Task: Use the formula "RANK.EQ" in spreadsheet "Project portfolio".
Action: Mouse pressed left at (133, 210)
Screenshot: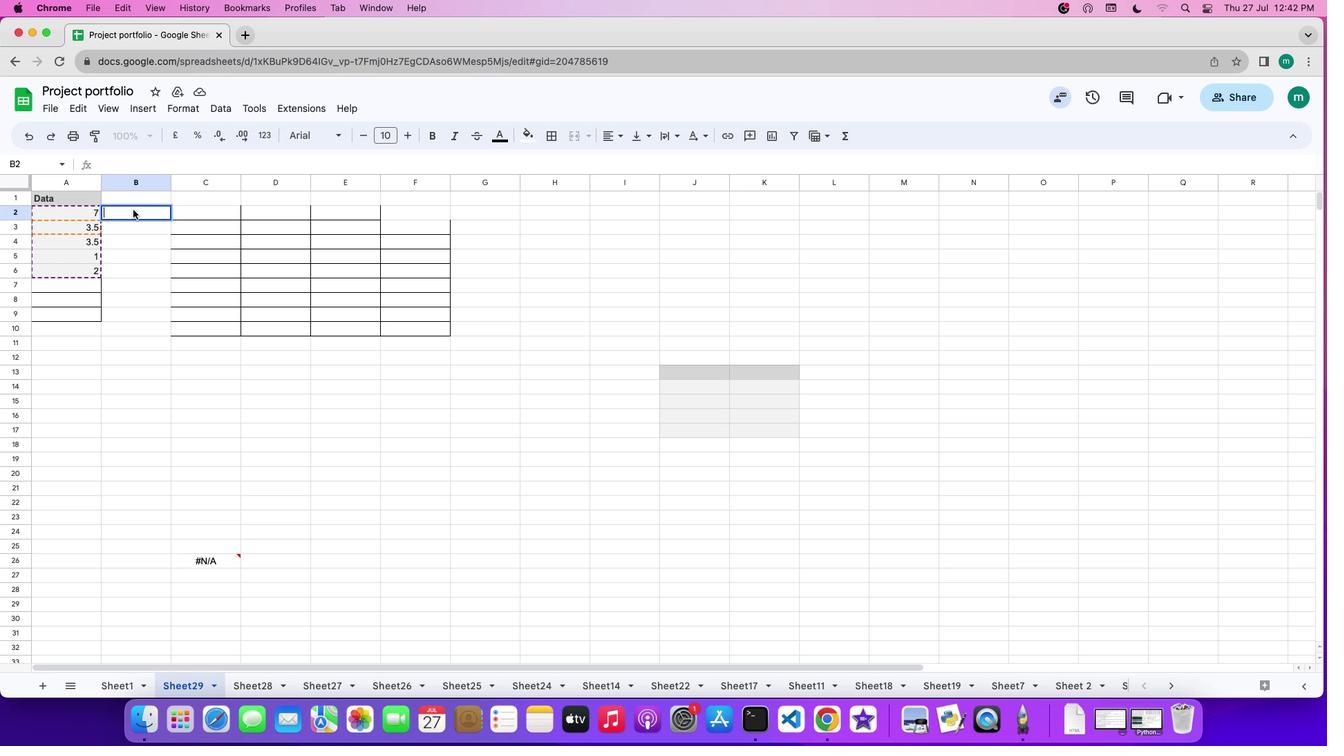 
Action: Mouse pressed left at (133, 210)
Screenshot: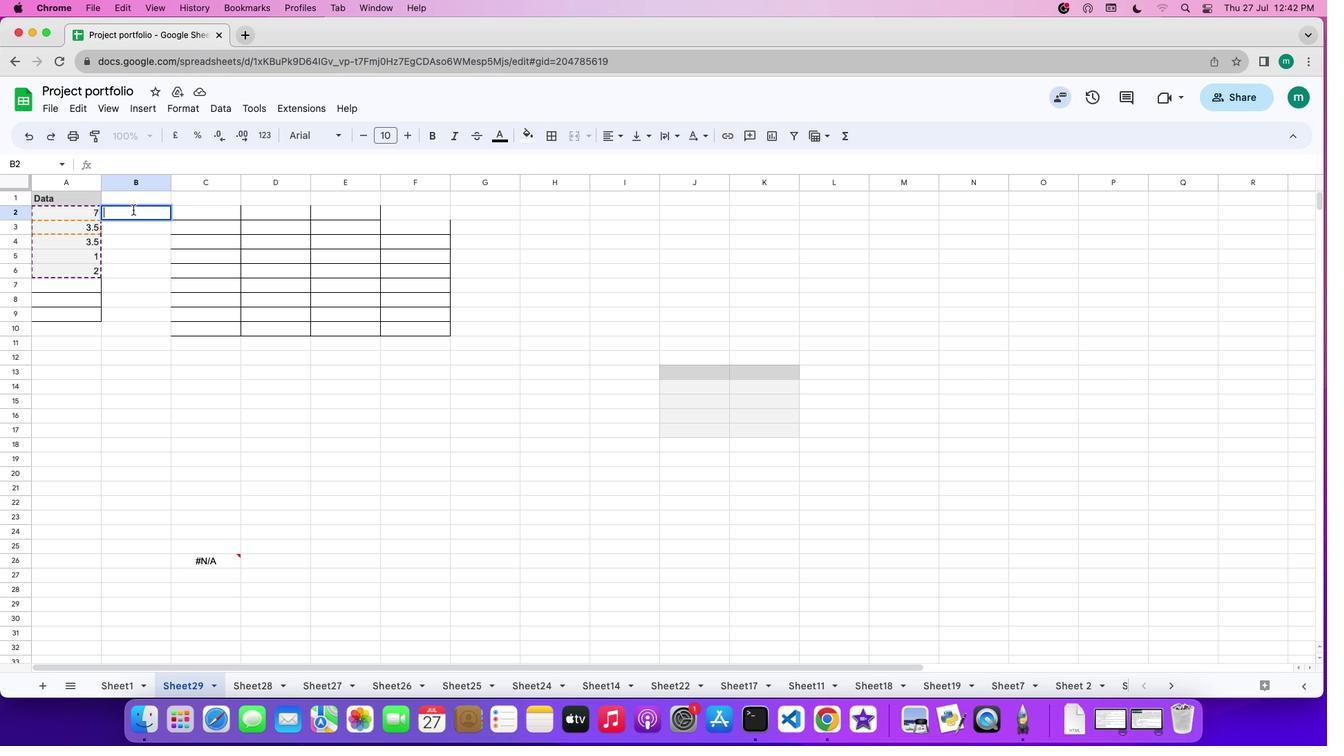 
Action: Key pressed '='
Screenshot: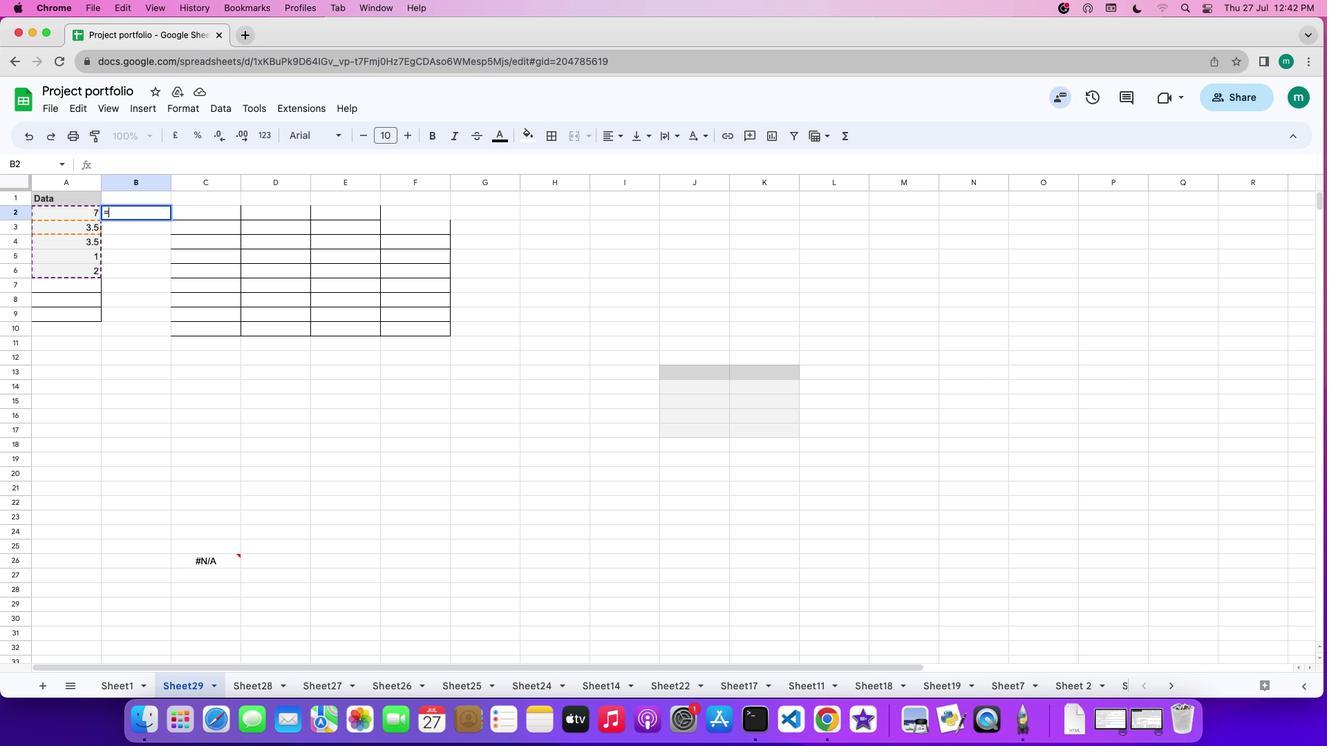 
Action: Mouse moved to (840, 136)
Screenshot: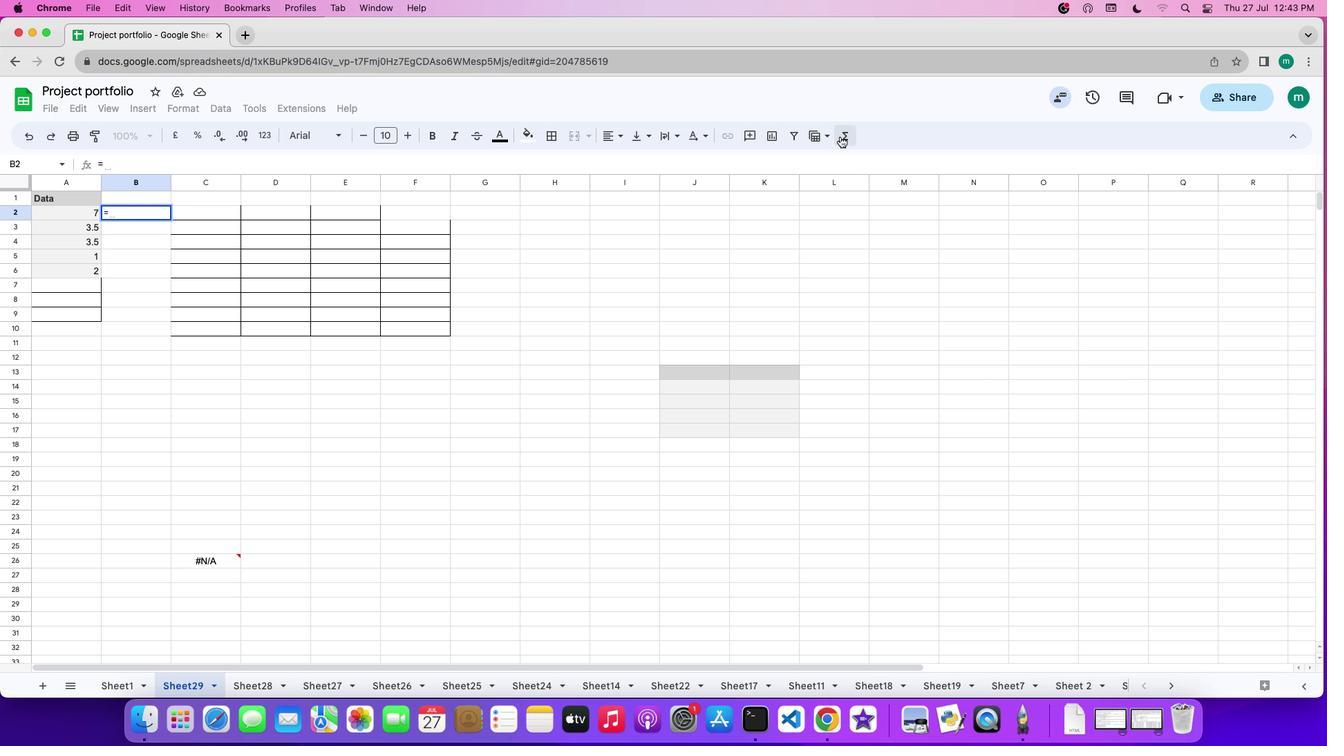
Action: Mouse pressed left at (840, 136)
Screenshot: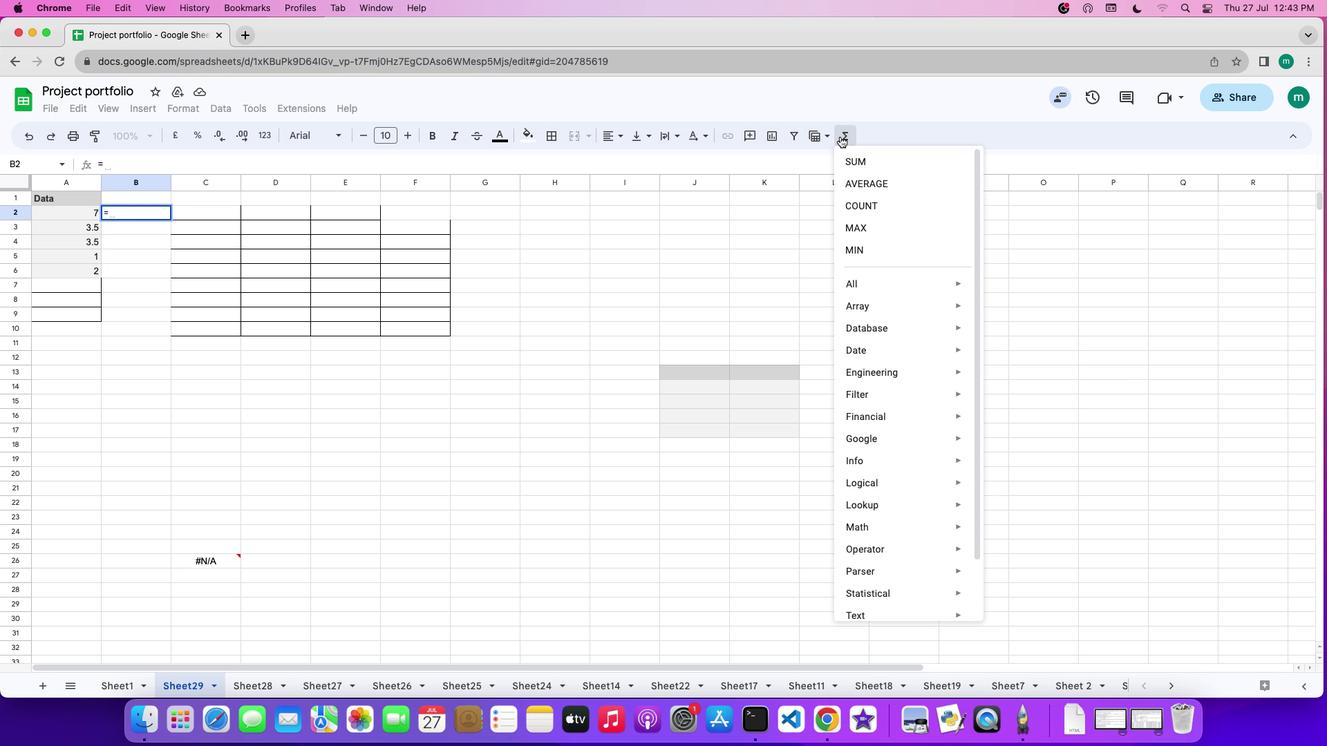 
Action: Mouse moved to (1022, 506)
Screenshot: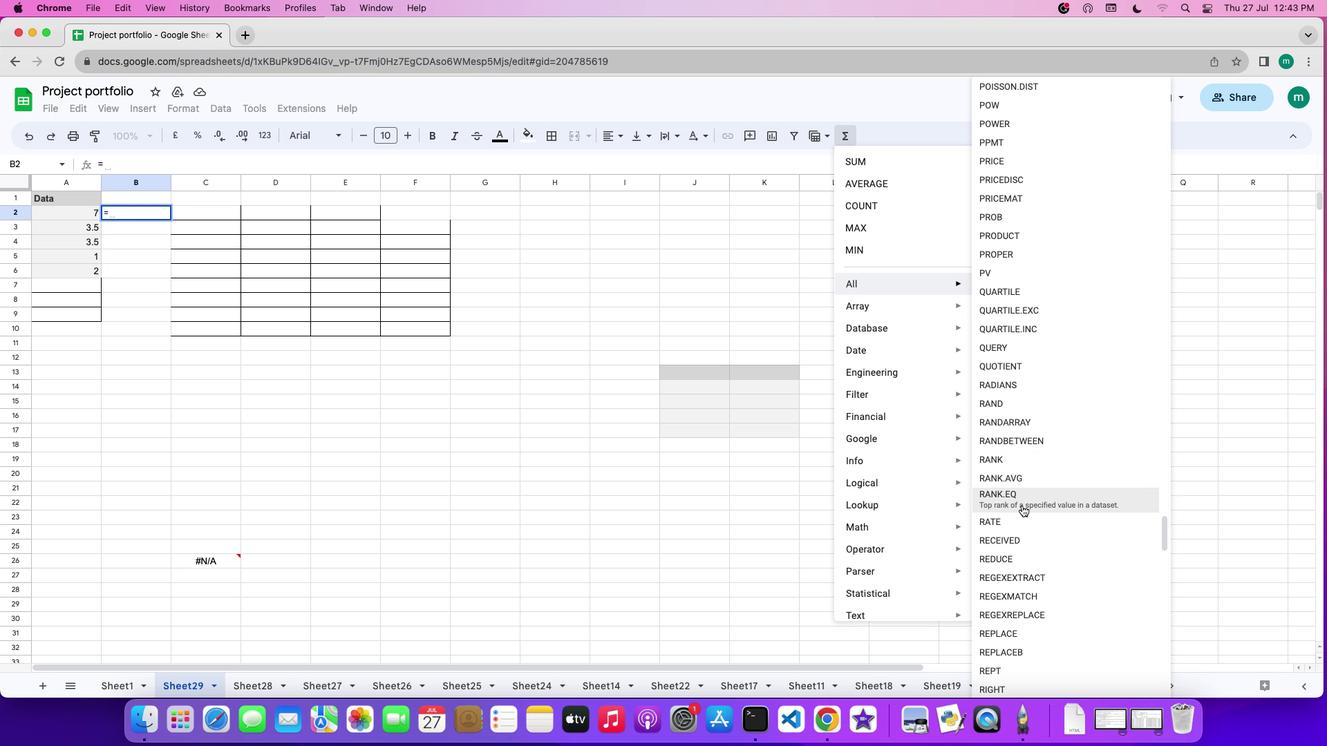
Action: Mouse pressed left at (1022, 506)
Screenshot: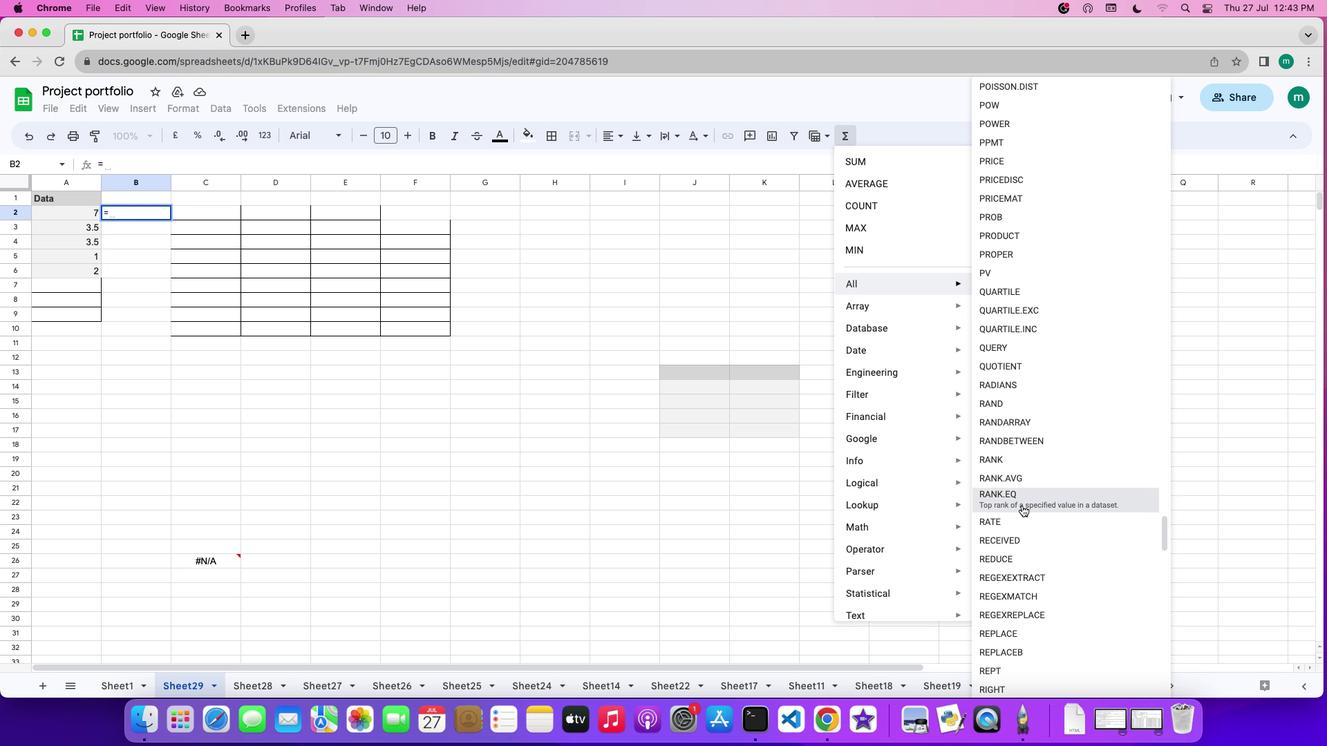 
Action: Mouse moved to (69, 224)
Screenshot: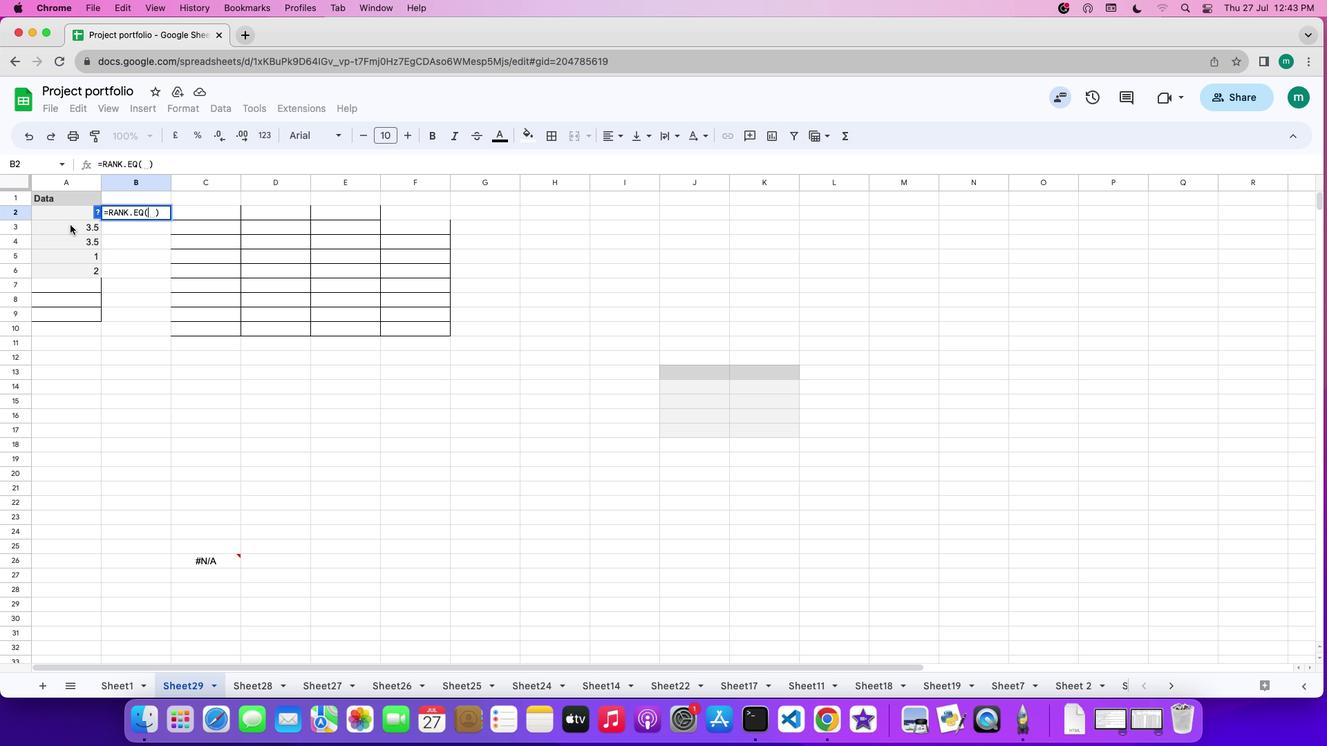 
Action: Mouse pressed left at (69, 224)
Screenshot: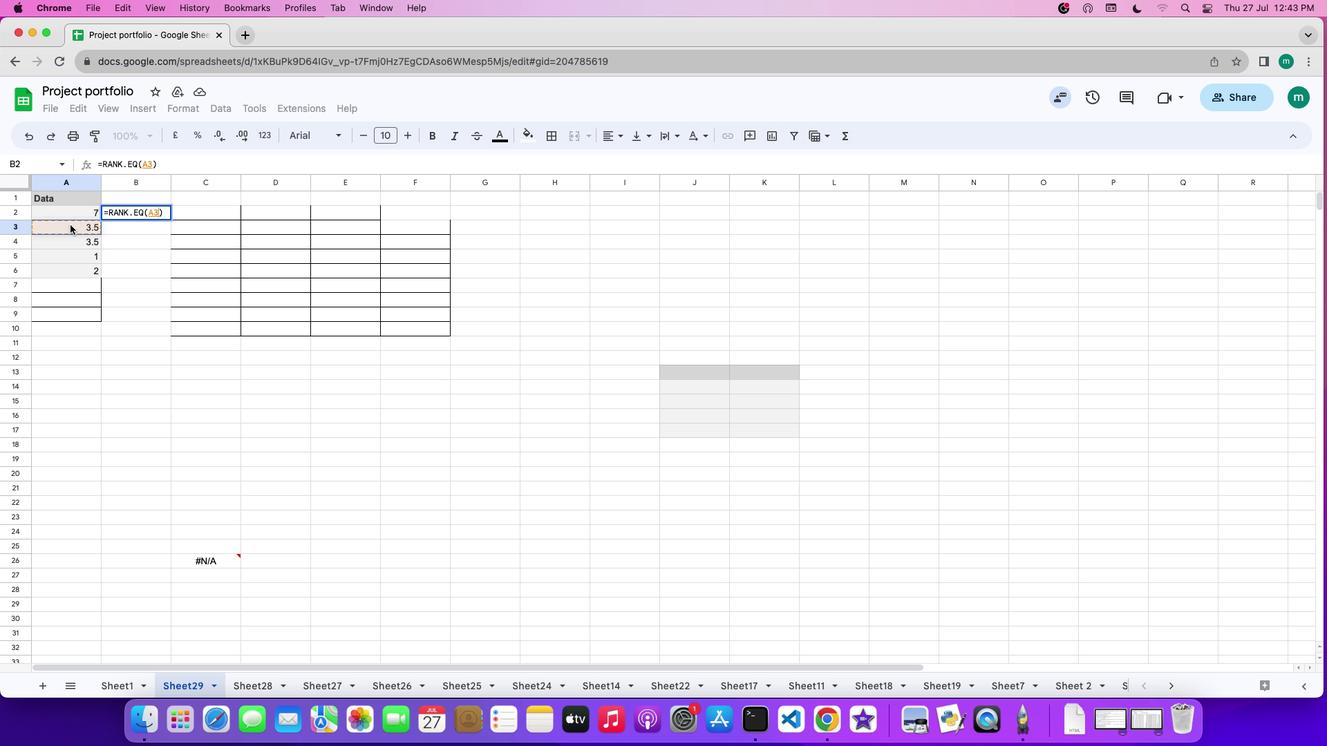 
Action: Key pressed ','
Screenshot: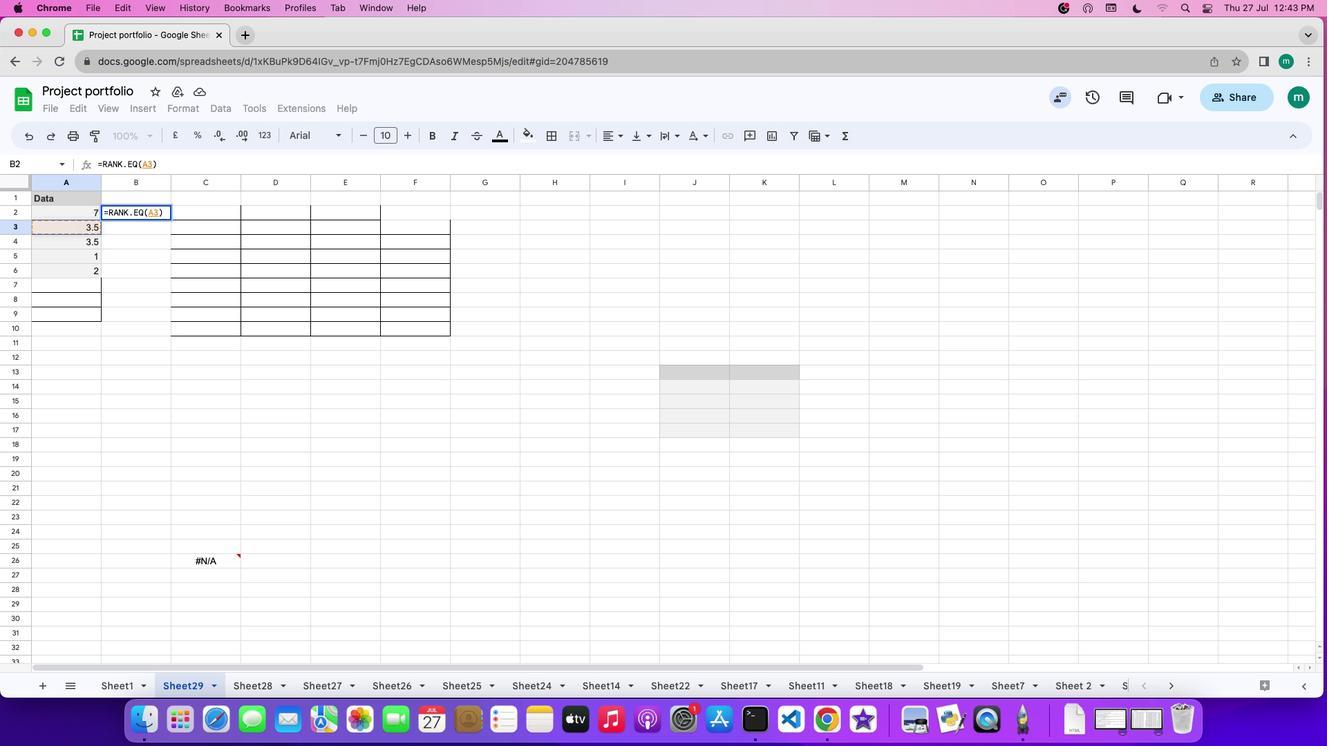 
Action: Mouse moved to (56, 208)
Screenshot: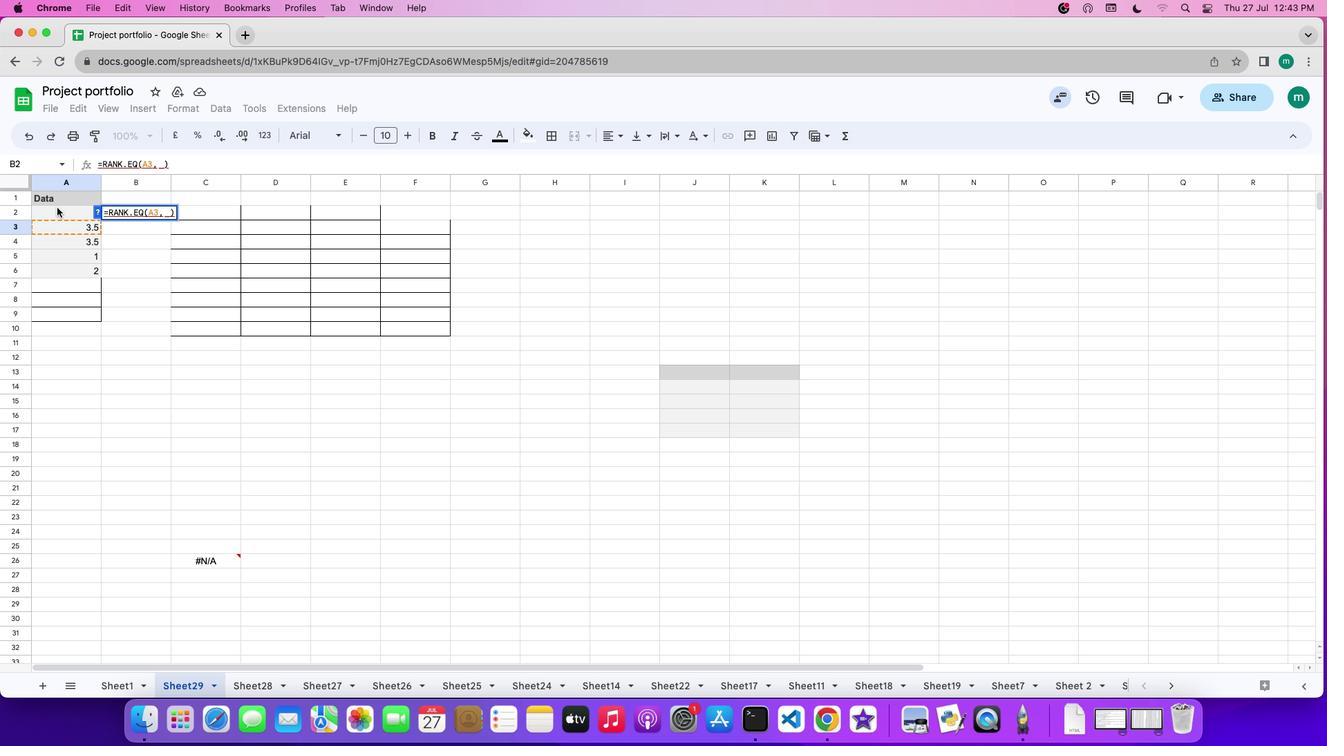 
Action: Mouse pressed left at (56, 208)
Screenshot: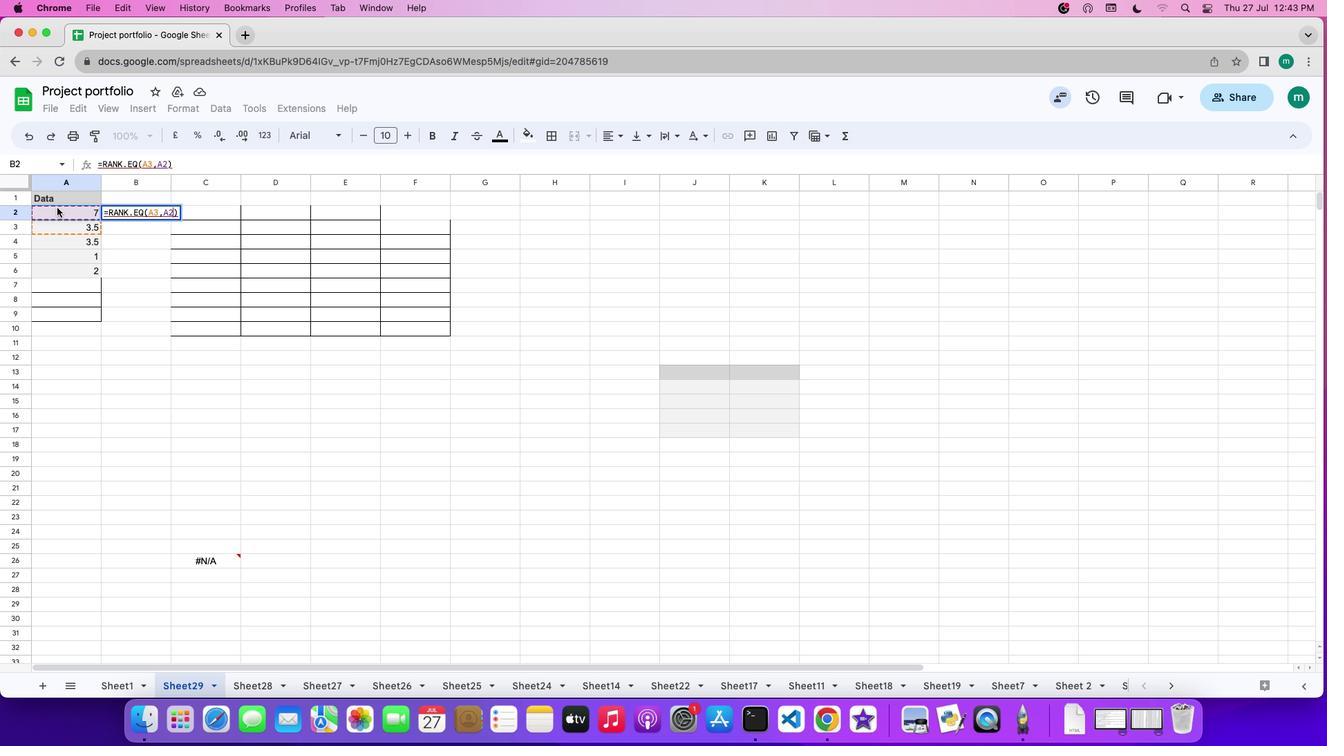 
Action: Mouse moved to (59, 269)
Screenshot: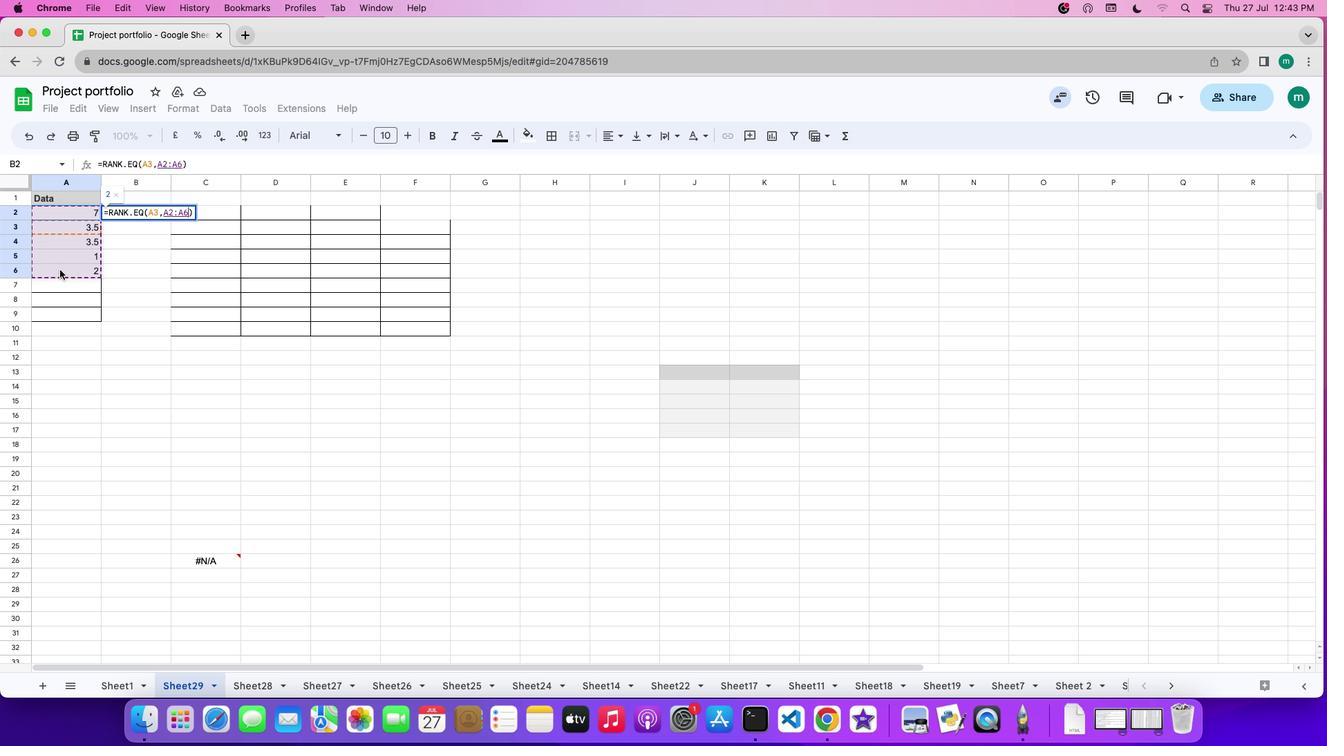 
Action: Key pressed Key.enter
Screenshot: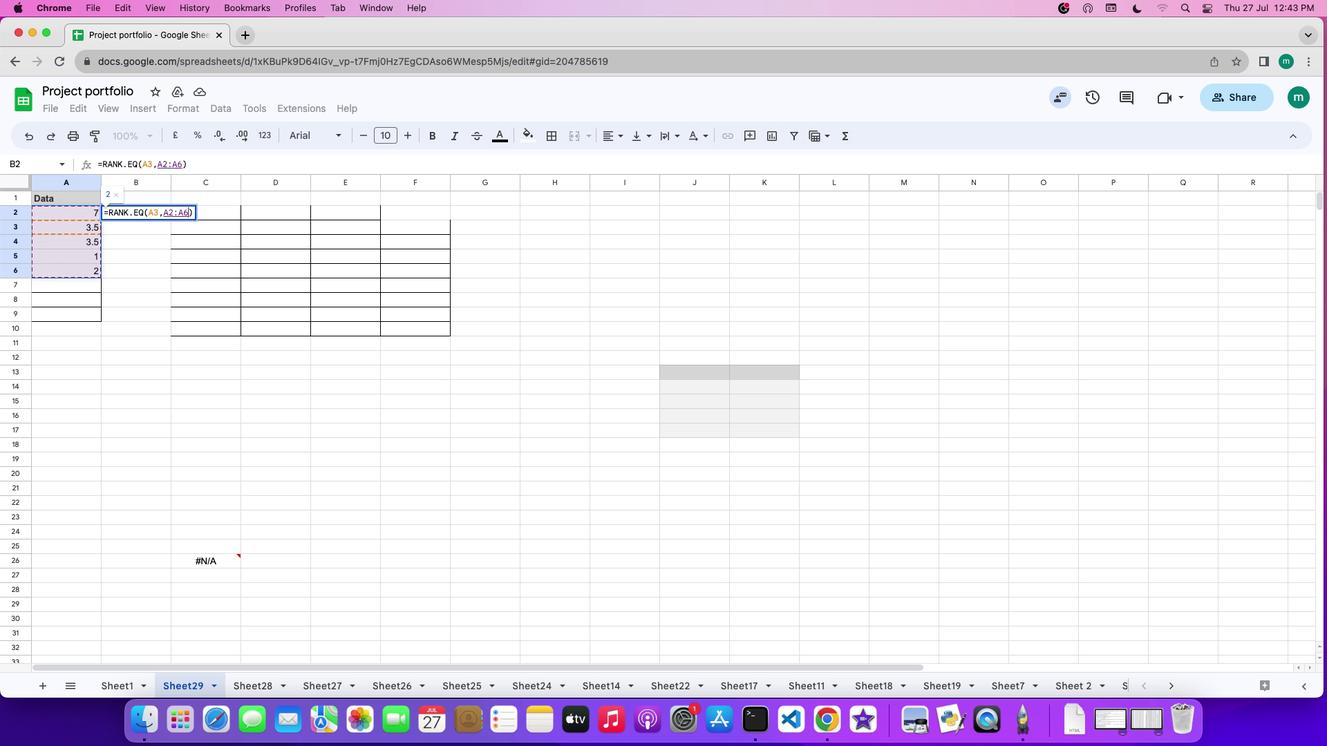 
